 Task: Remove the outline from the map.
Action: Mouse moved to (164, 142)
Screenshot: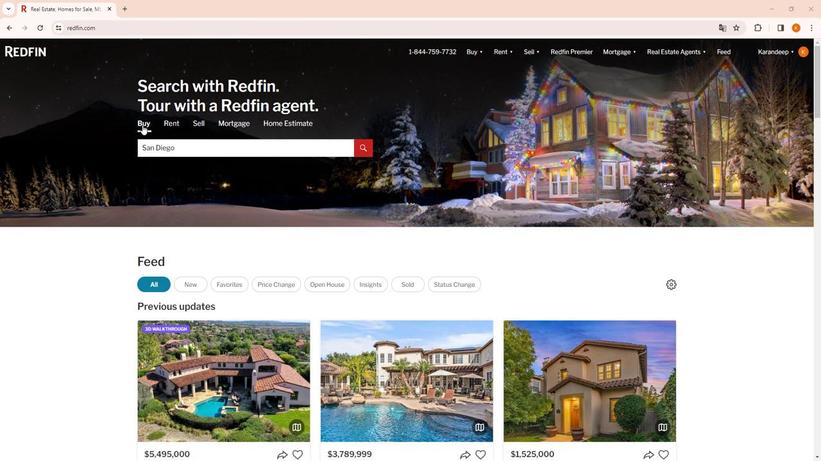 
Action: Mouse pressed left at (164, 142)
Screenshot: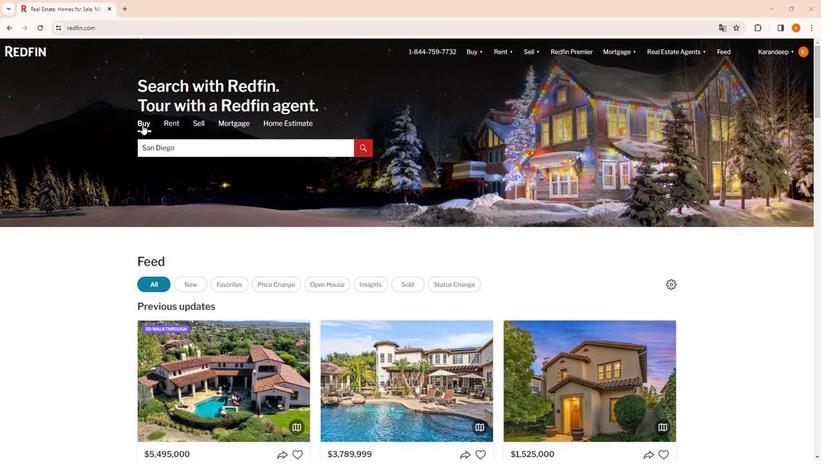 
Action: Mouse moved to (360, 162)
Screenshot: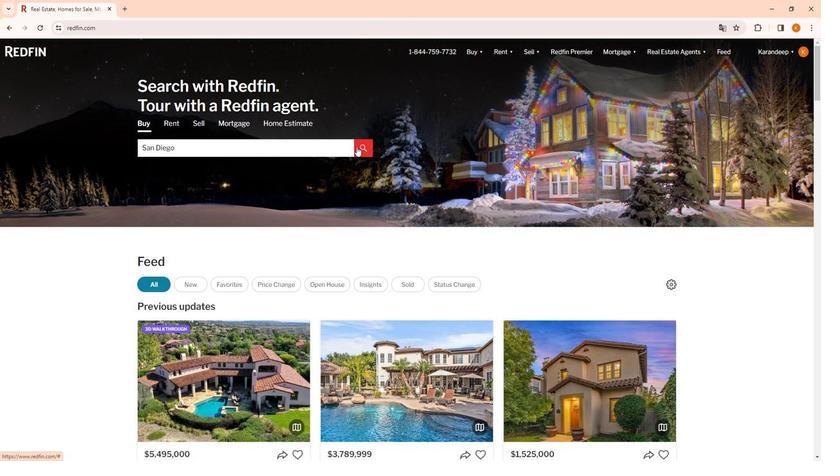 
Action: Mouse pressed left at (360, 162)
Screenshot: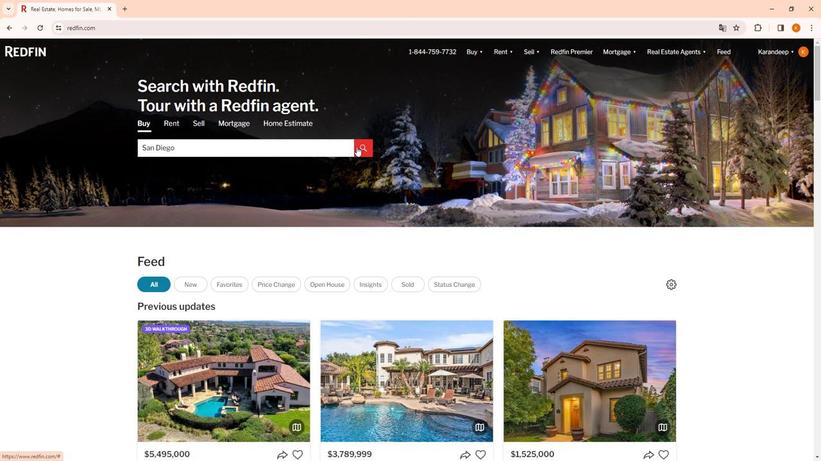 
Action: Mouse moved to (428, 441)
Screenshot: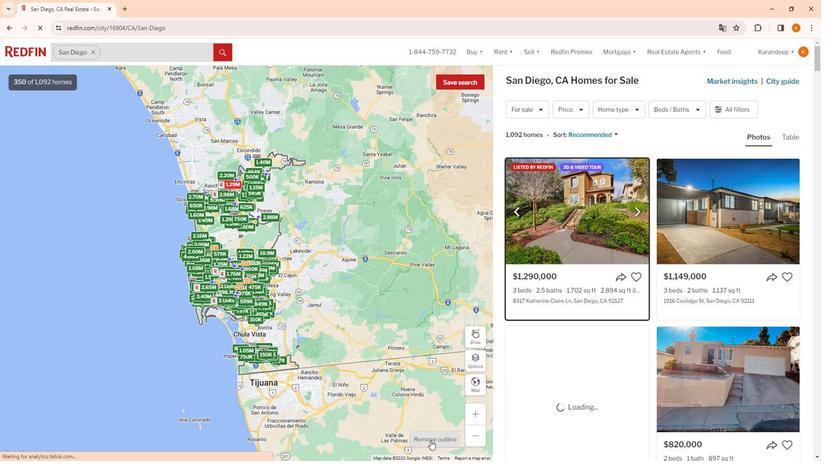 
Action: Mouse pressed left at (428, 441)
Screenshot: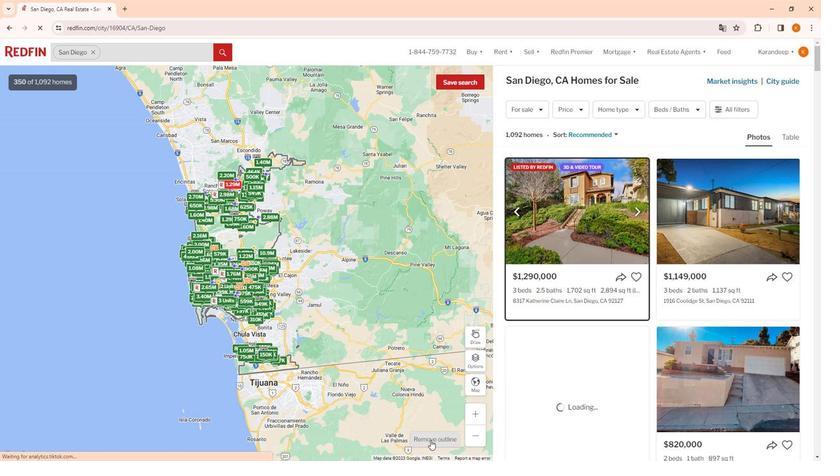 
Action: Mouse moved to (431, 403)
Screenshot: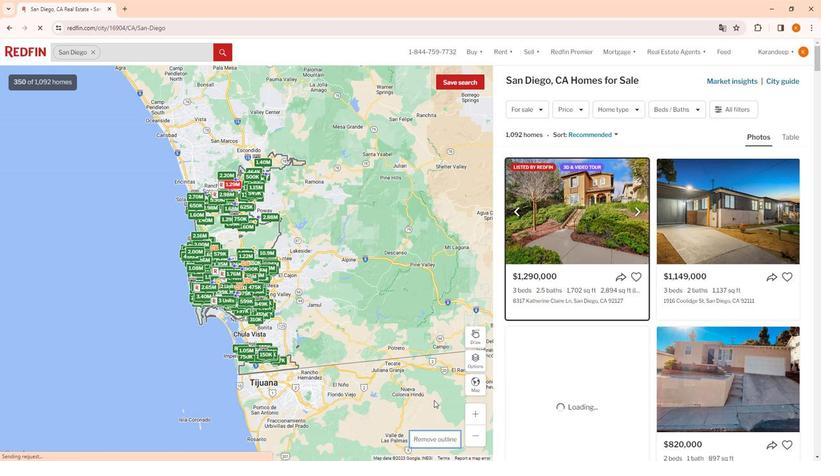 
